 Task: Add a condition where "Channel Is not Email" in unsolved tickets in your groups.
Action: Mouse moved to (98, 387)
Screenshot: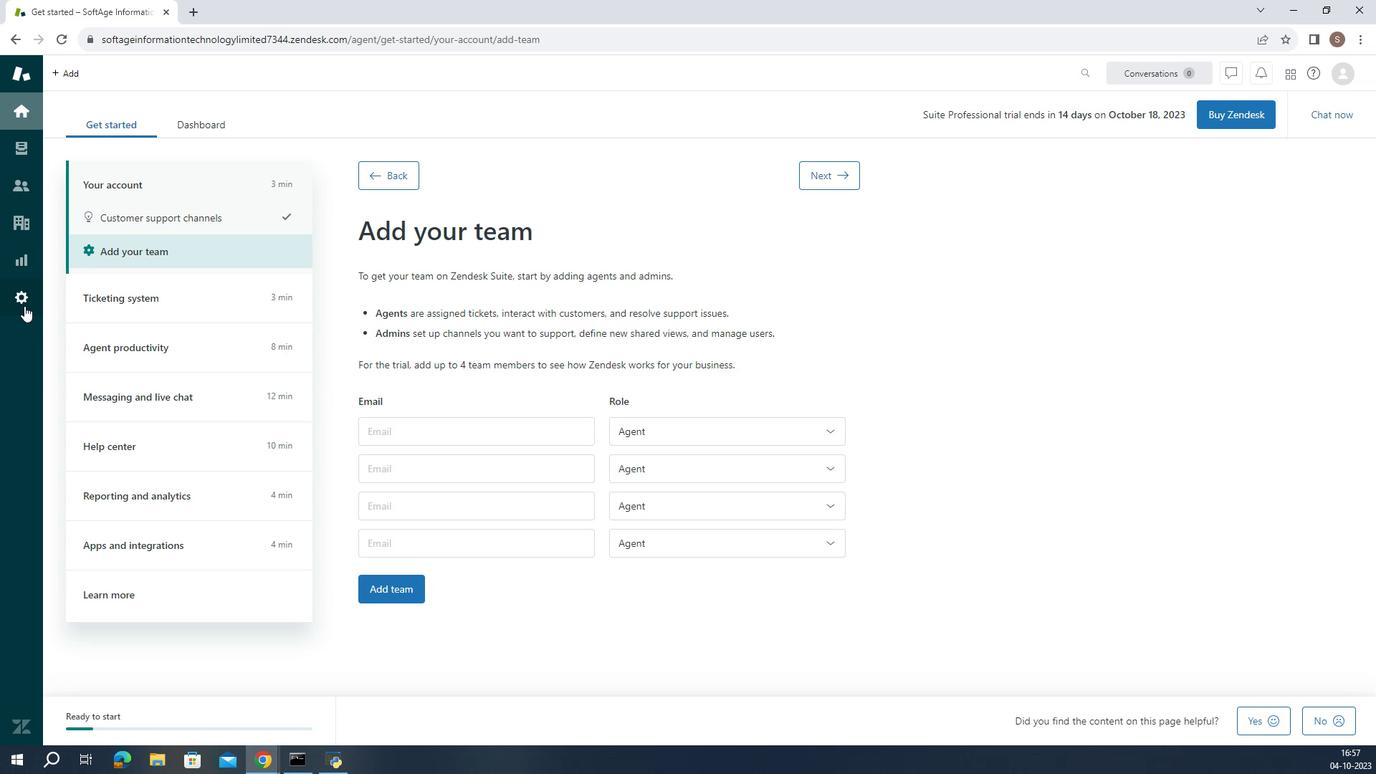 
Action: Mouse pressed left at (98, 387)
Screenshot: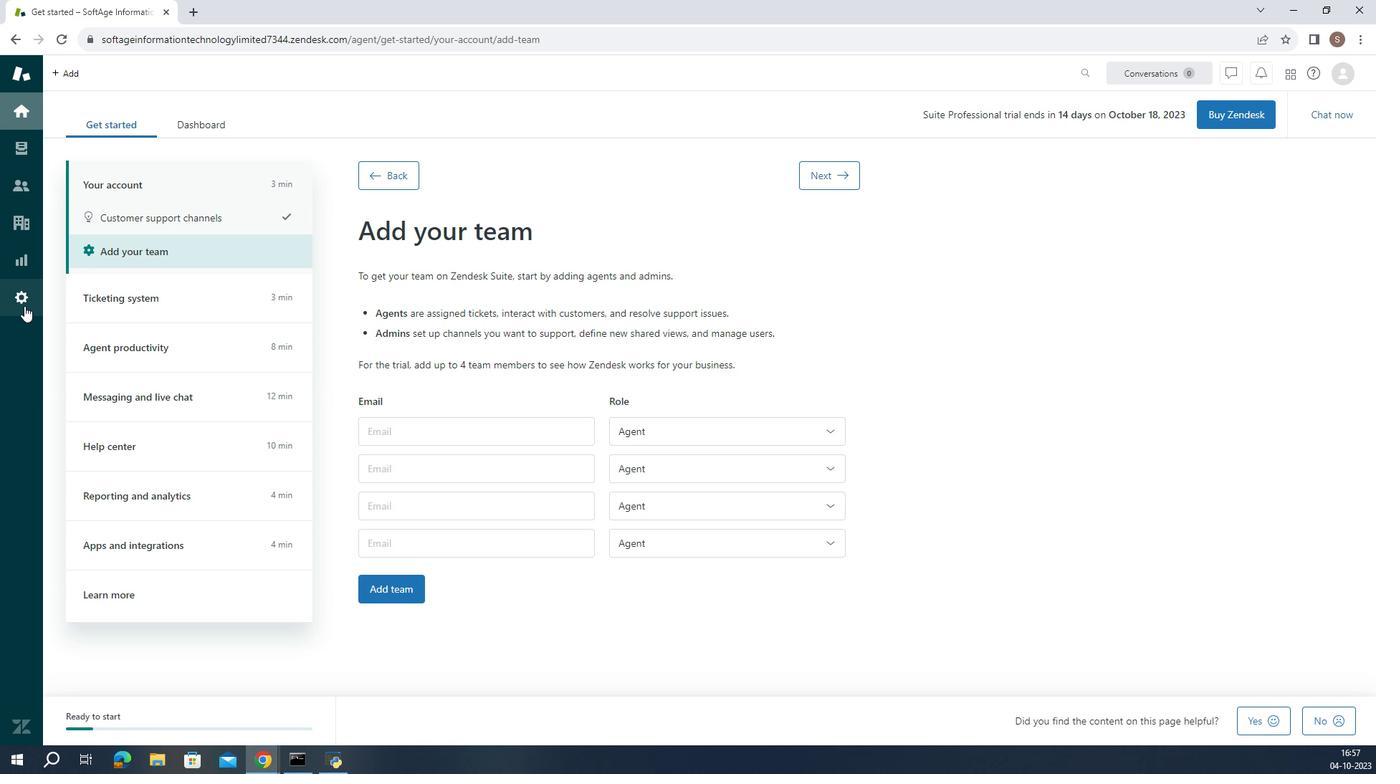
Action: Mouse moved to (518, 607)
Screenshot: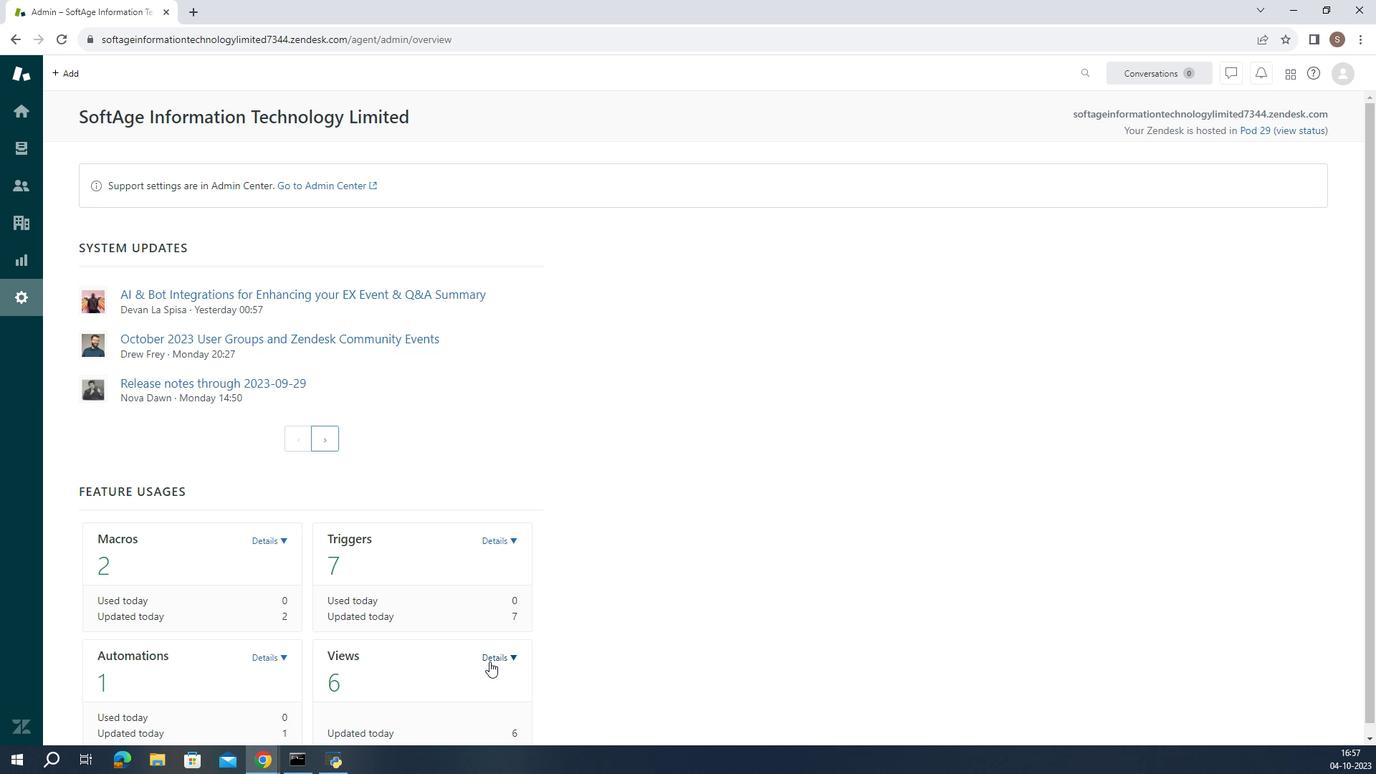 
Action: Mouse pressed left at (518, 607)
Screenshot: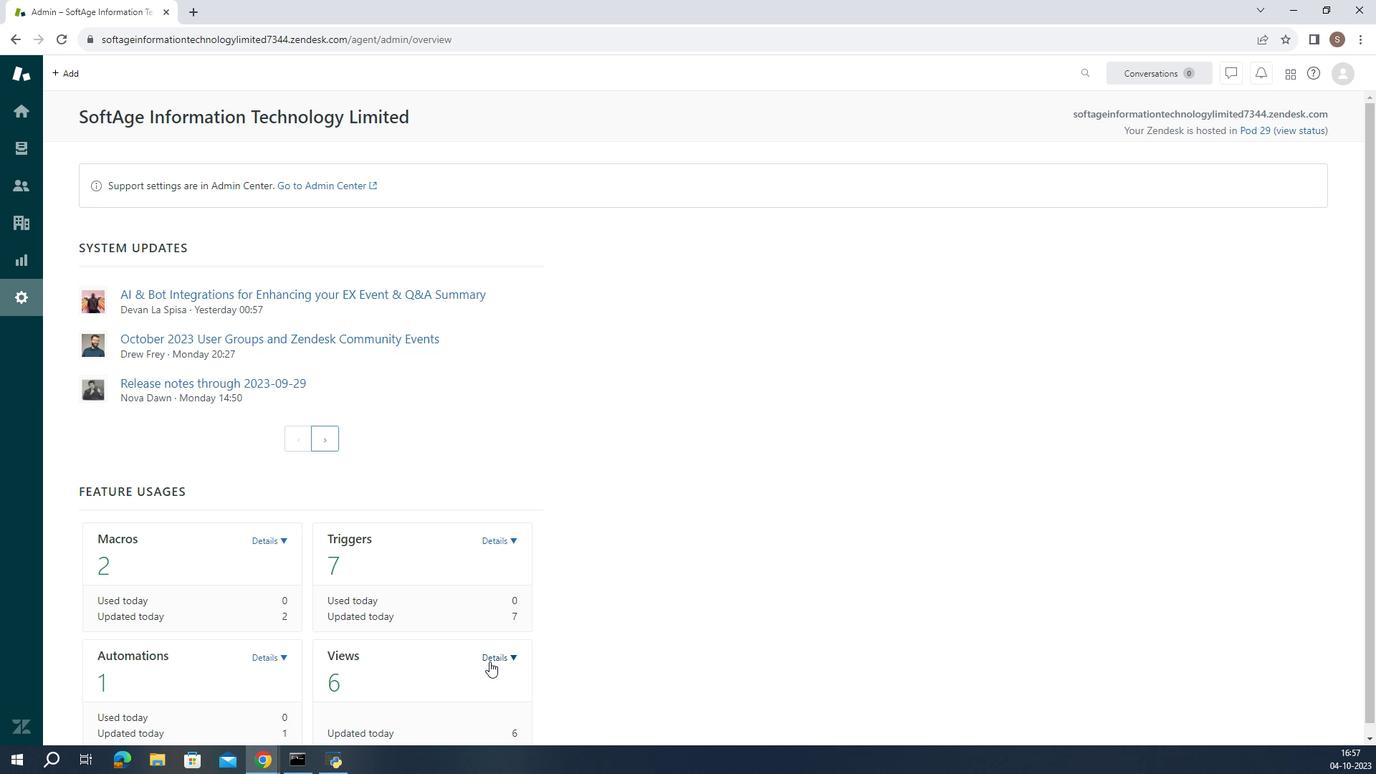 
Action: Mouse moved to (467, 592)
Screenshot: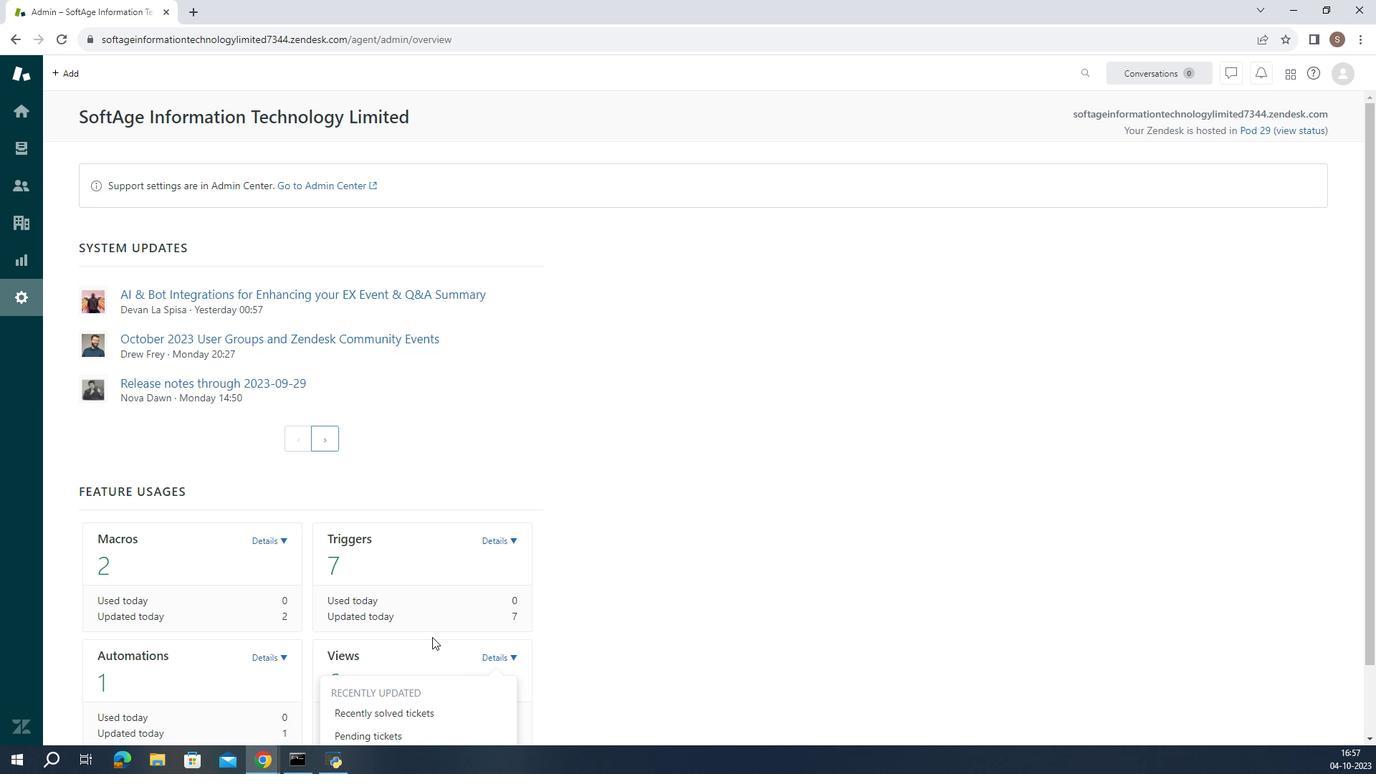 
Action: Mouse scrolled (467, 592) with delta (0, 0)
Screenshot: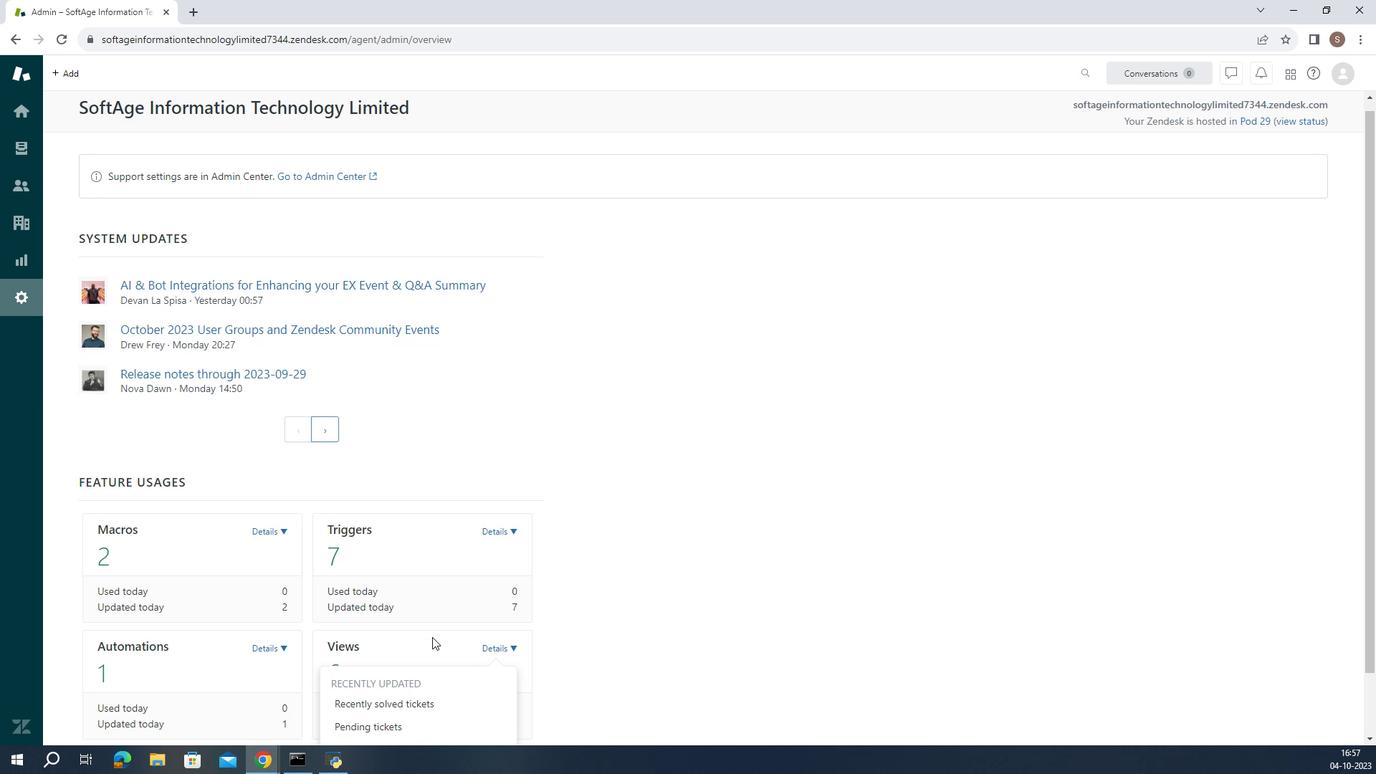 
Action: Mouse scrolled (467, 592) with delta (0, 0)
Screenshot: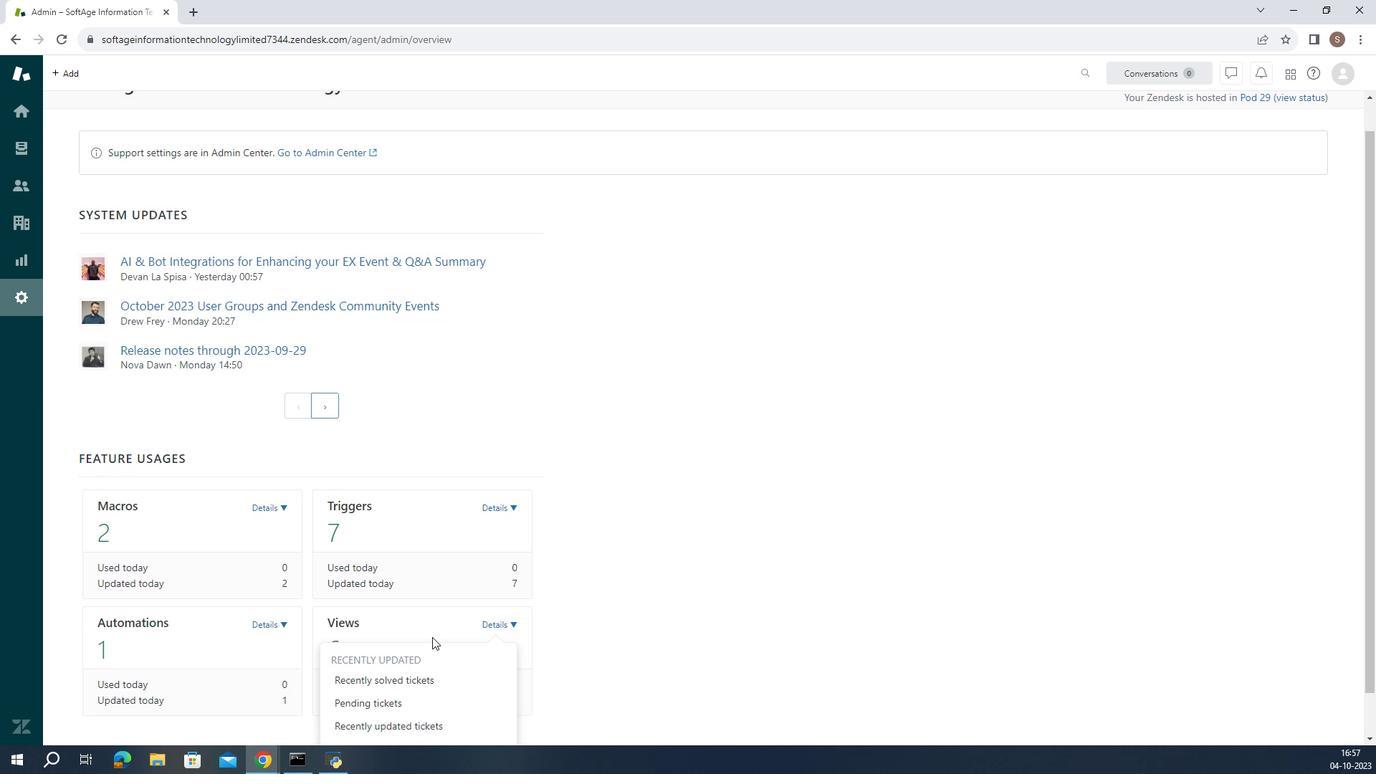 
Action: Mouse scrolled (467, 592) with delta (0, 0)
Screenshot: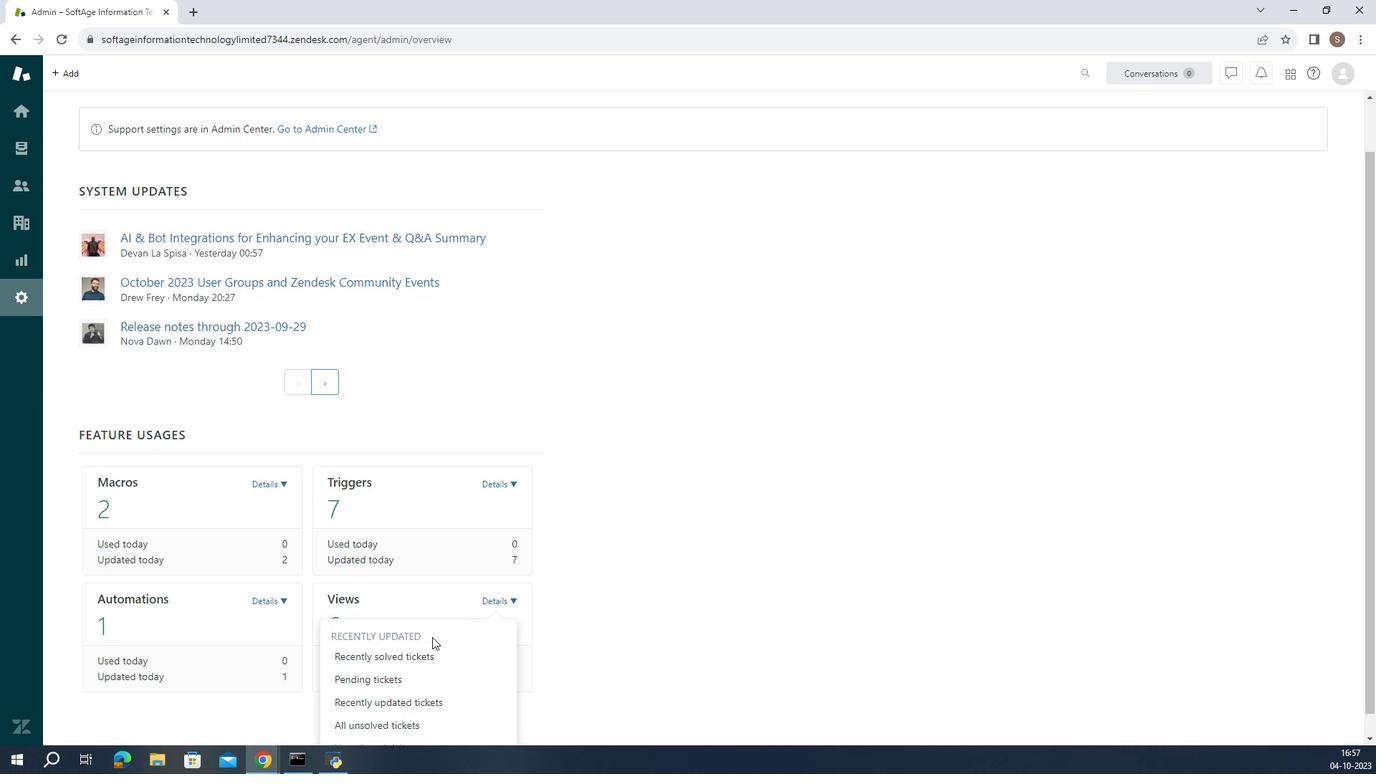 
Action: Mouse moved to (447, 631)
Screenshot: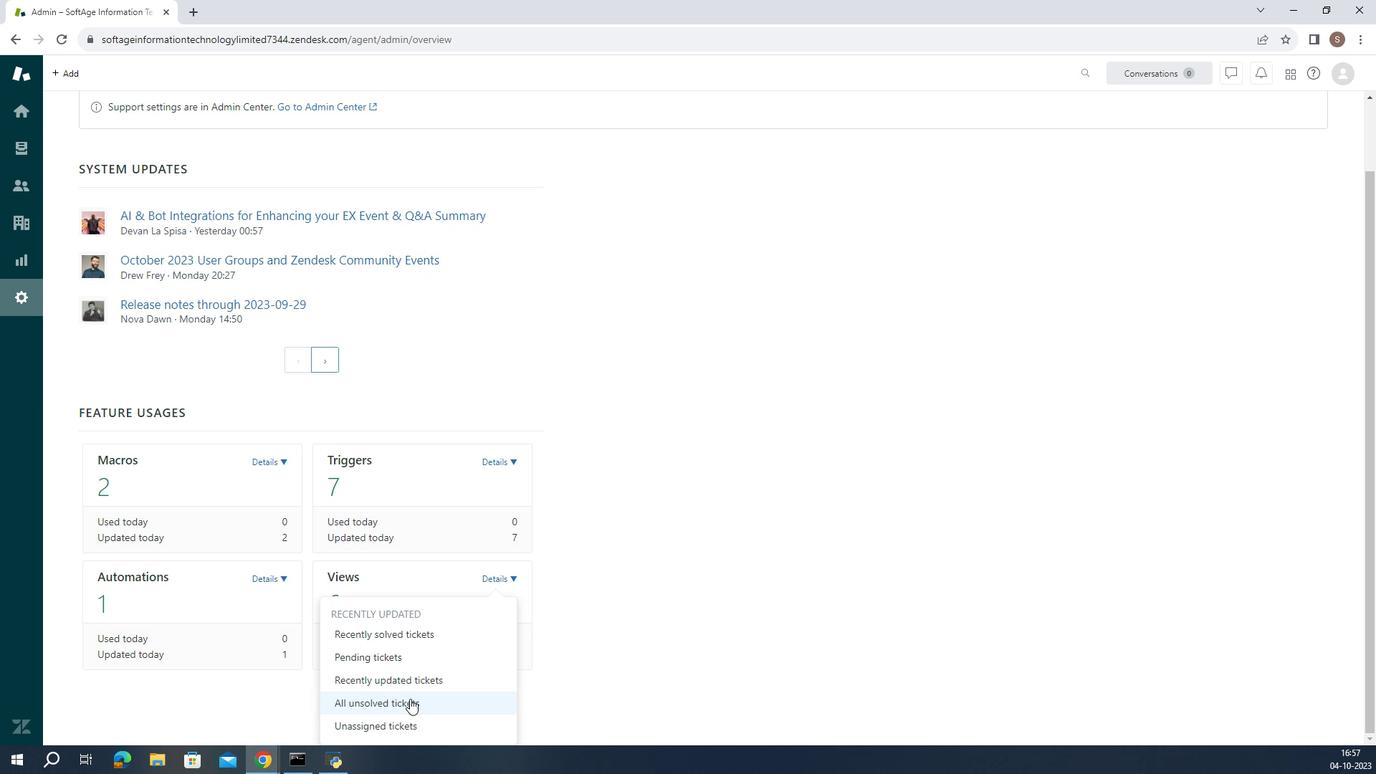 
Action: Mouse pressed left at (447, 631)
Screenshot: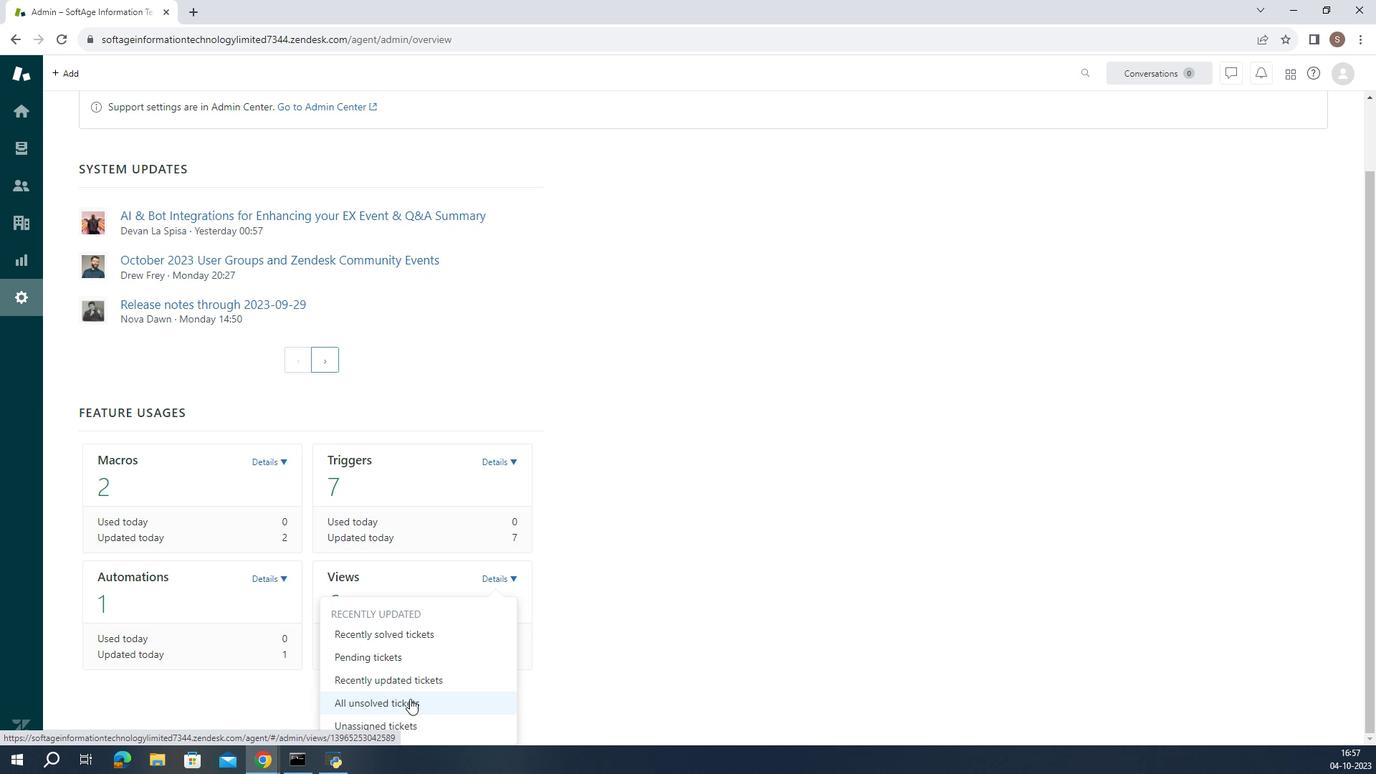 
Action: Mouse moved to (324, 493)
Screenshot: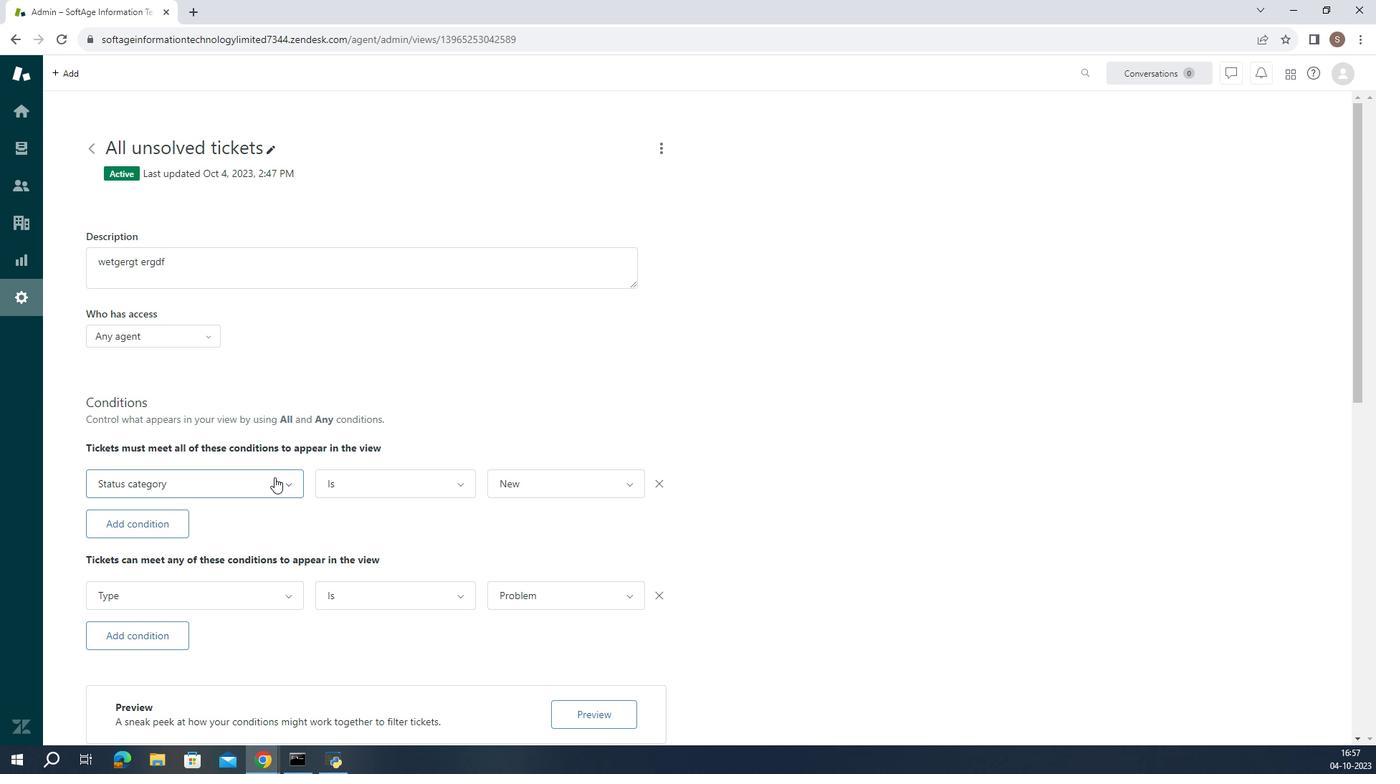 
Action: Mouse pressed left at (324, 493)
Screenshot: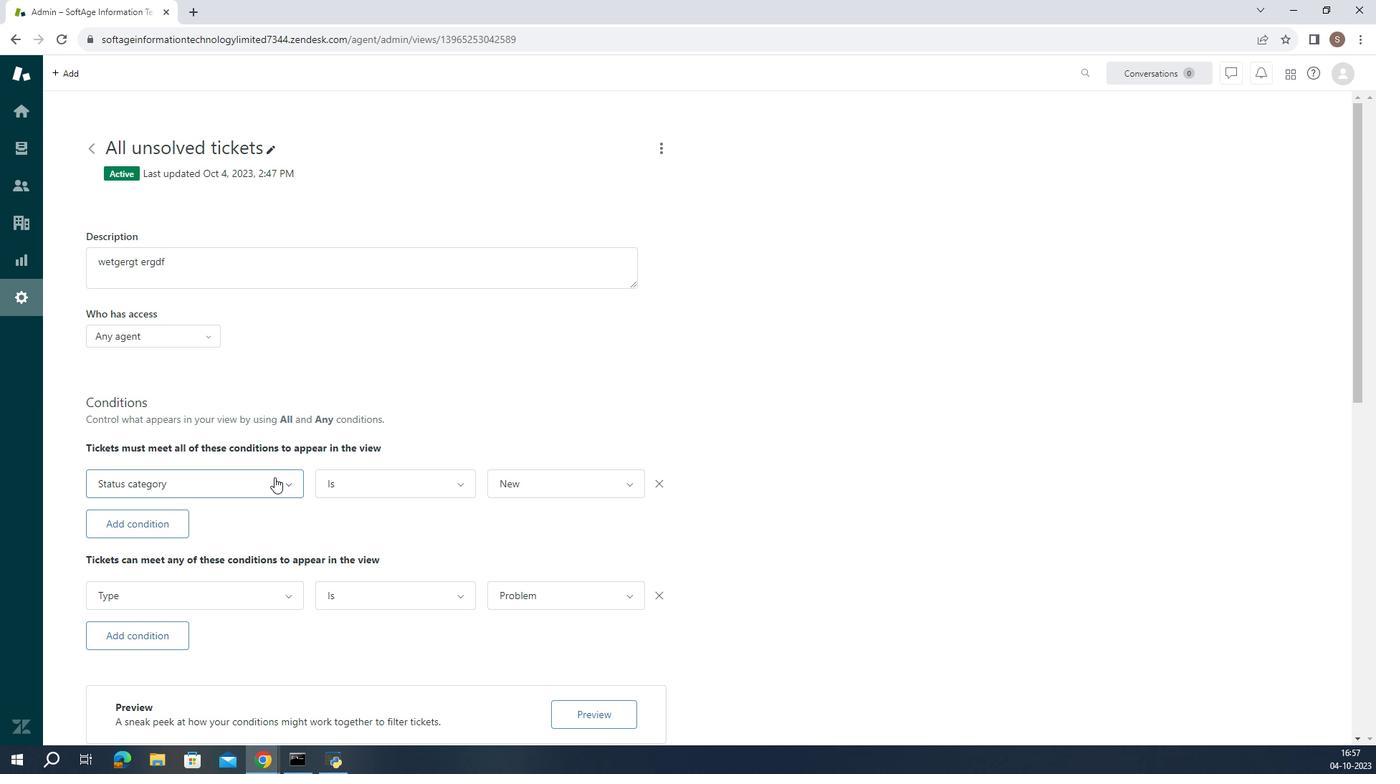 
Action: Mouse moved to (293, 410)
Screenshot: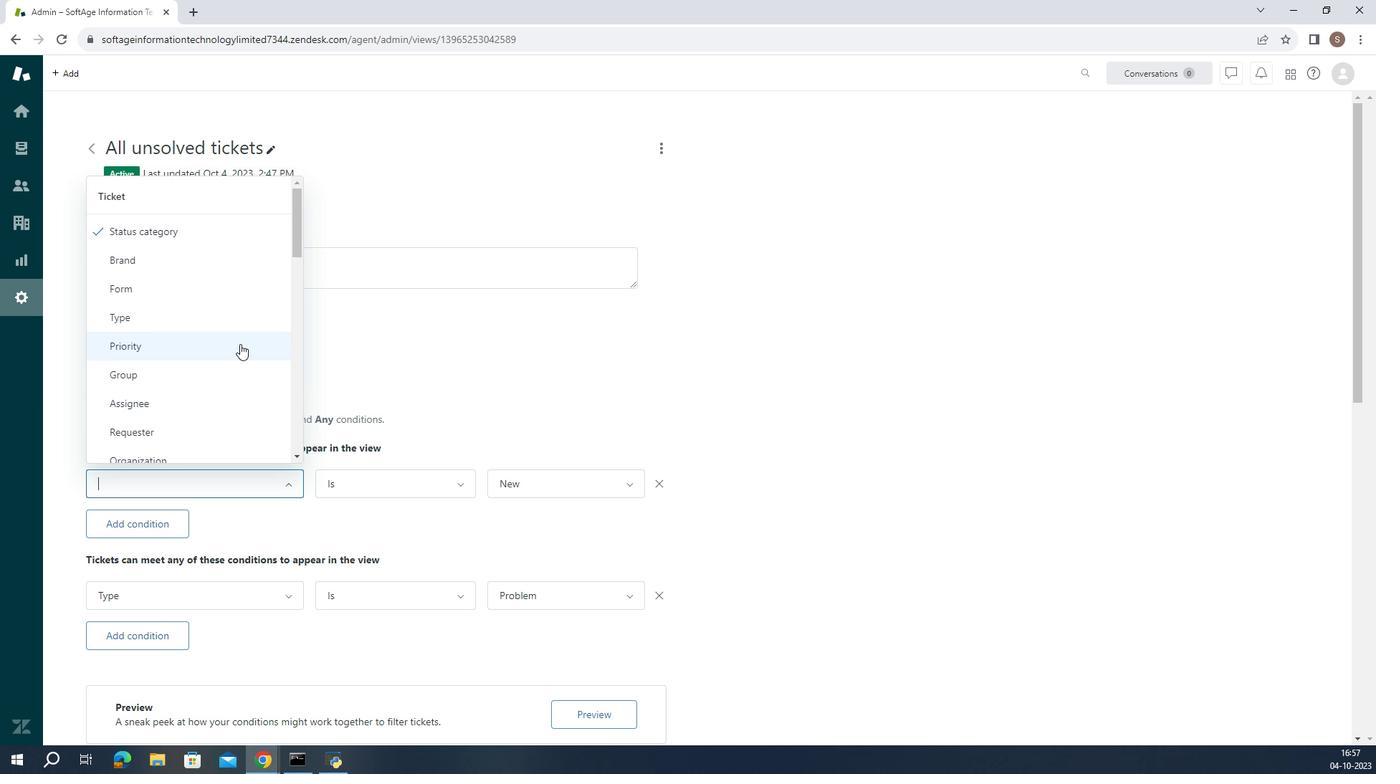 
Action: Mouse scrolled (293, 410) with delta (0, 0)
Screenshot: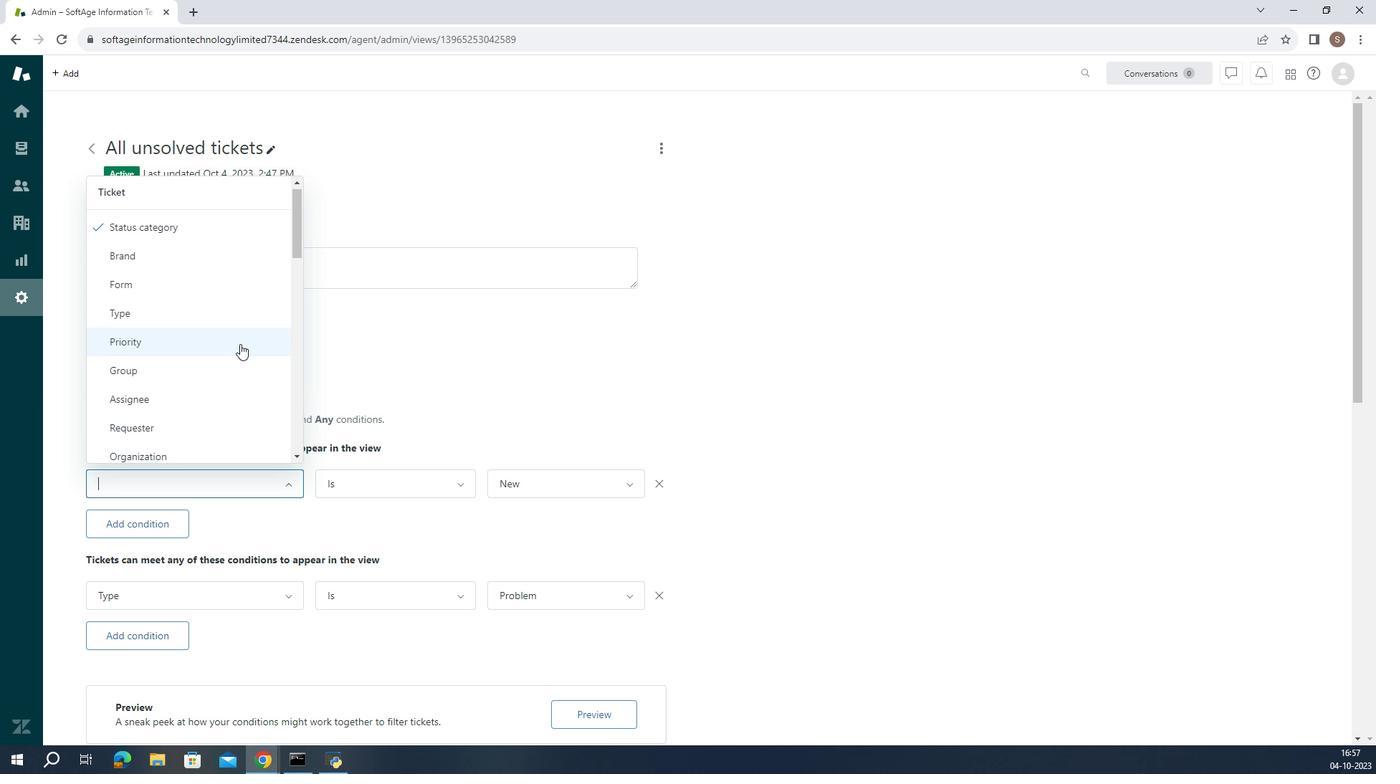 
Action: Mouse scrolled (293, 410) with delta (0, 0)
Screenshot: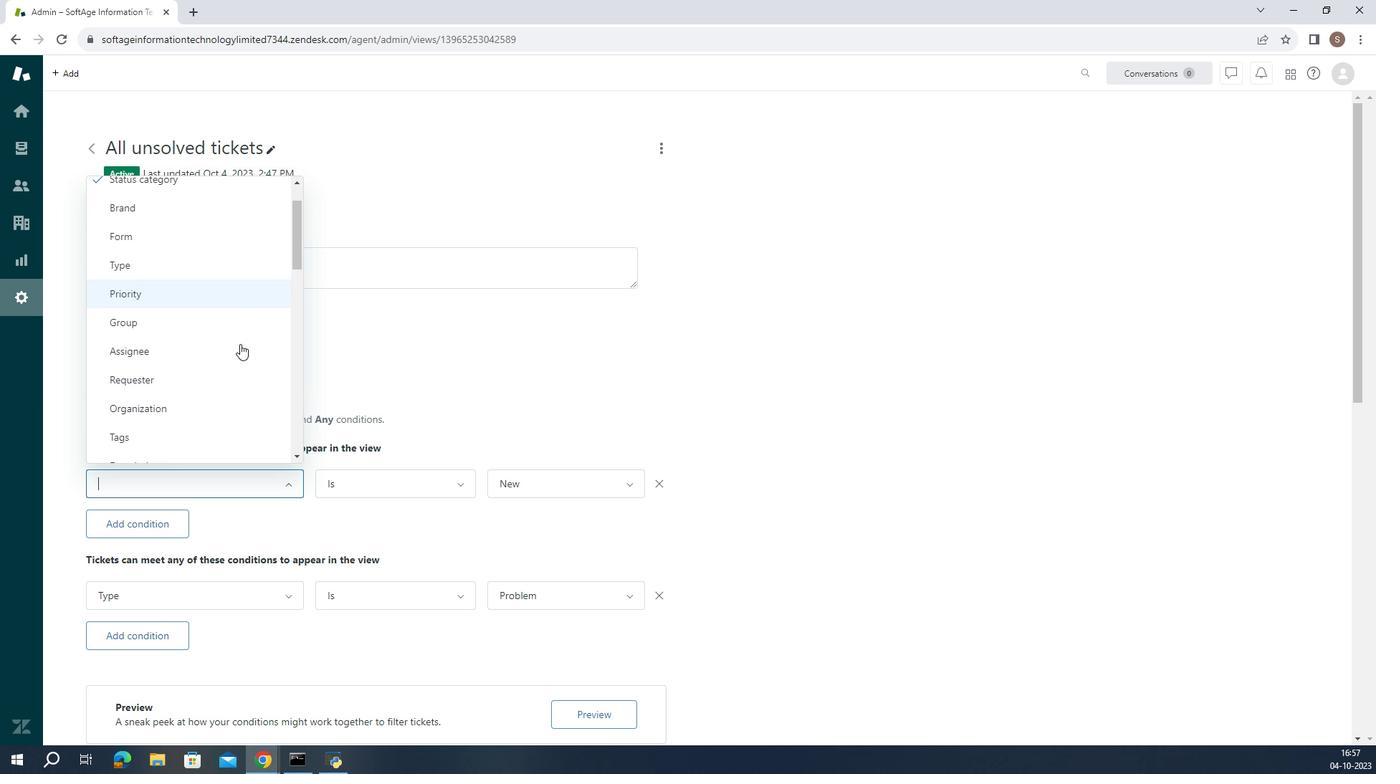 
Action: Mouse scrolled (293, 410) with delta (0, 0)
Screenshot: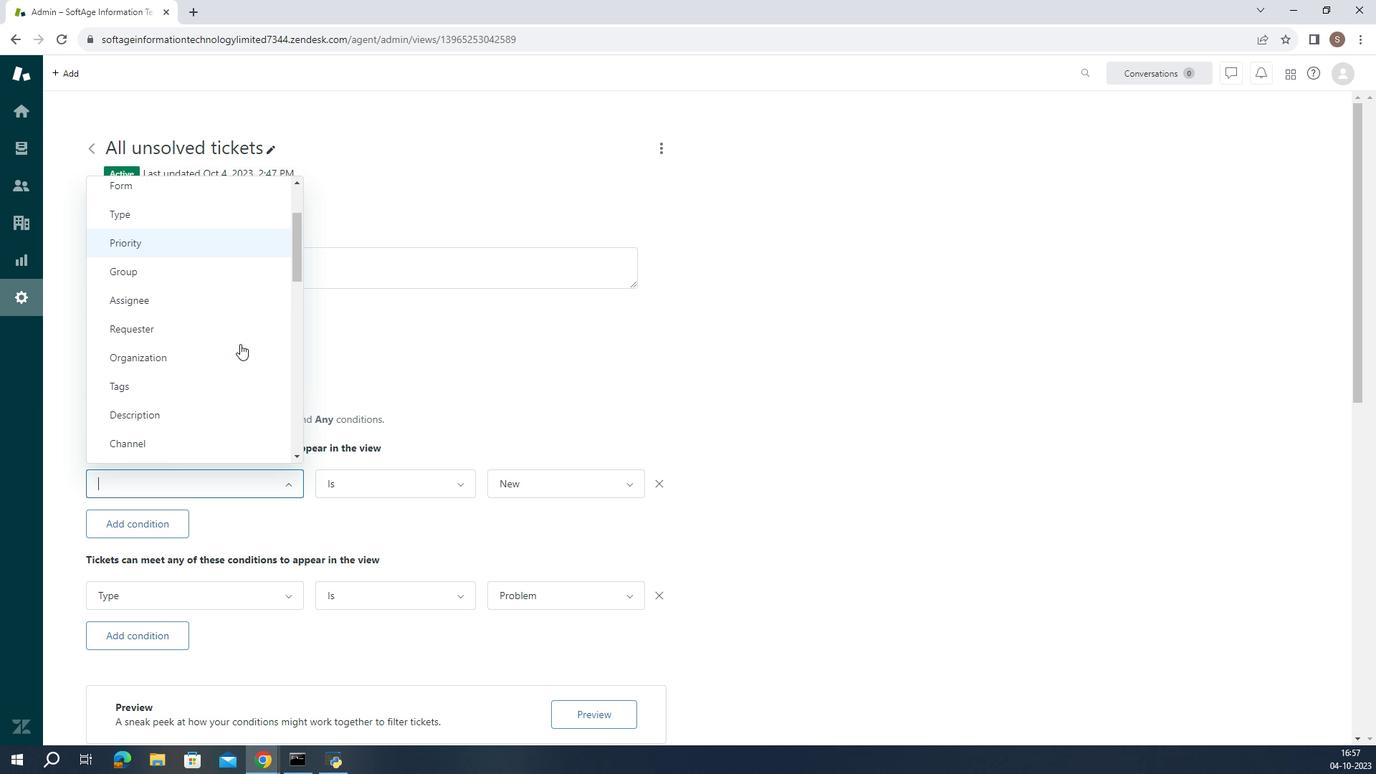 
Action: Mouse moved to (270, 408)
Screenshot: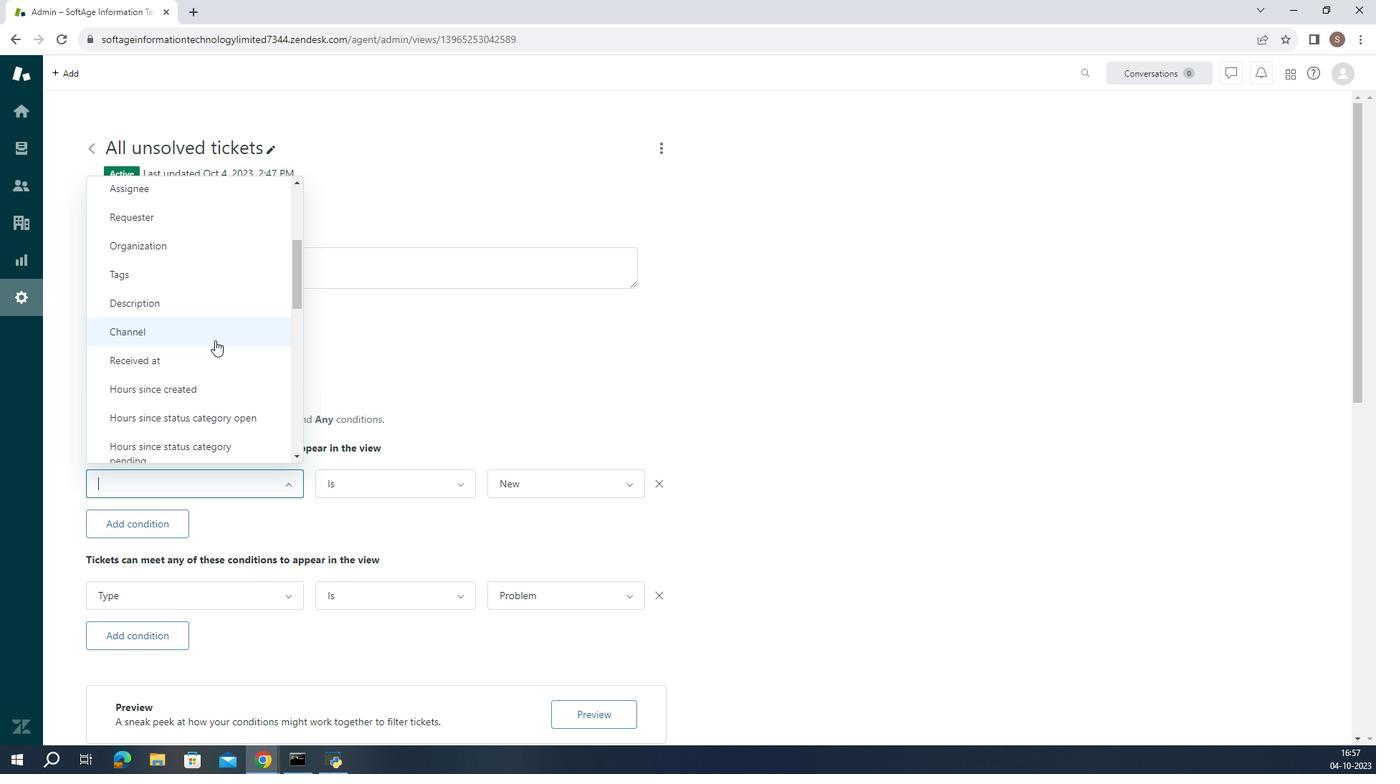 
Action: Mouse pressed left at (270, 408)
Screenshot: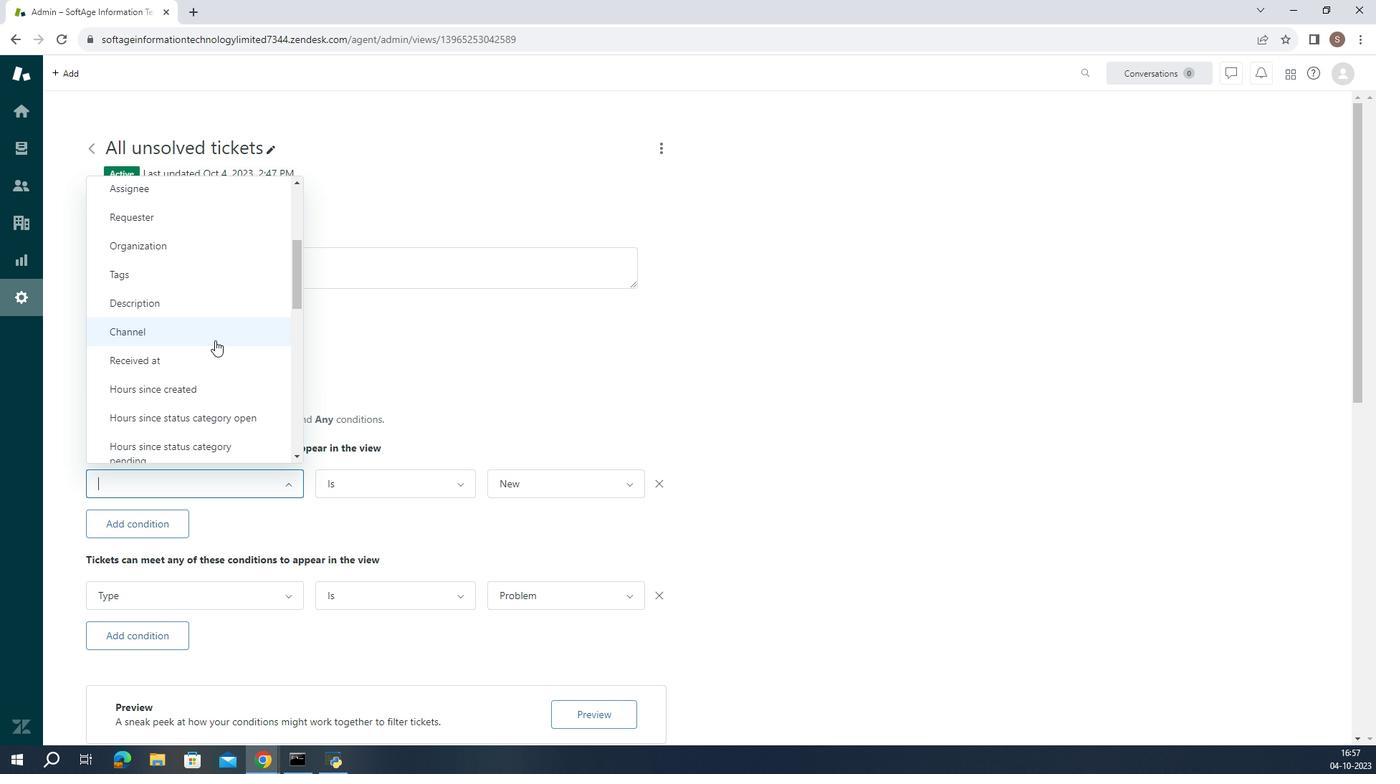 
Action: Mouse moved to (410, 493)
Screenshot: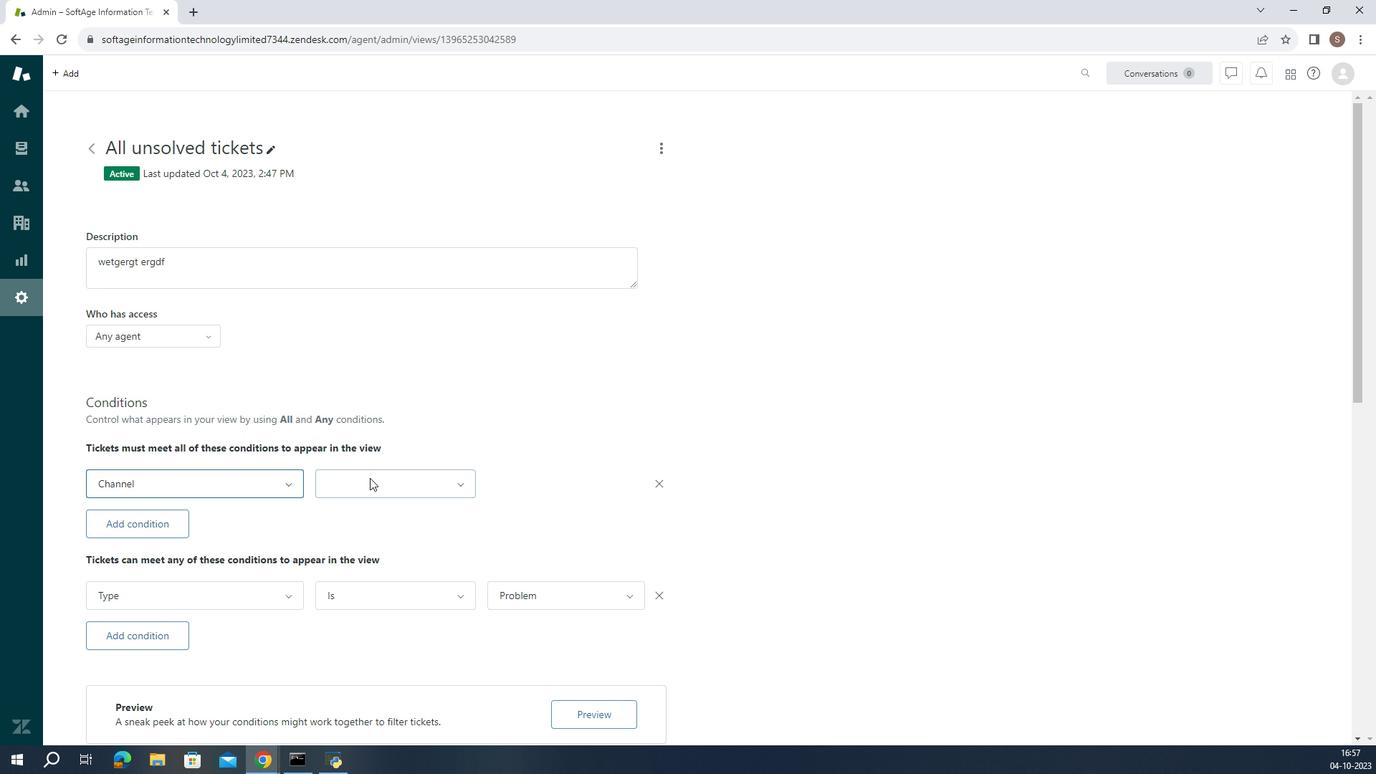 
Action: Mouse pressed left at (410, 493)
Screenshot: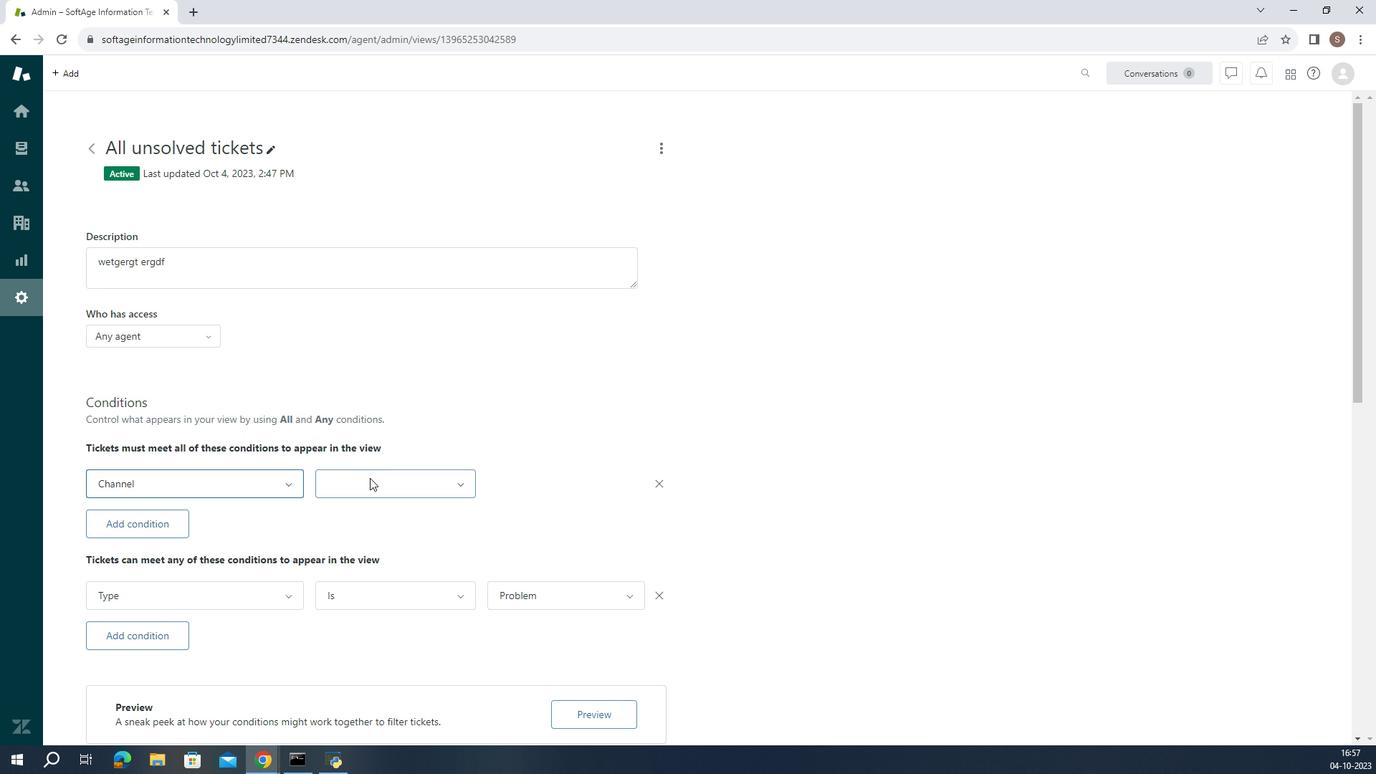 
Action: Mouse moved to (402, 536)
Screenshot: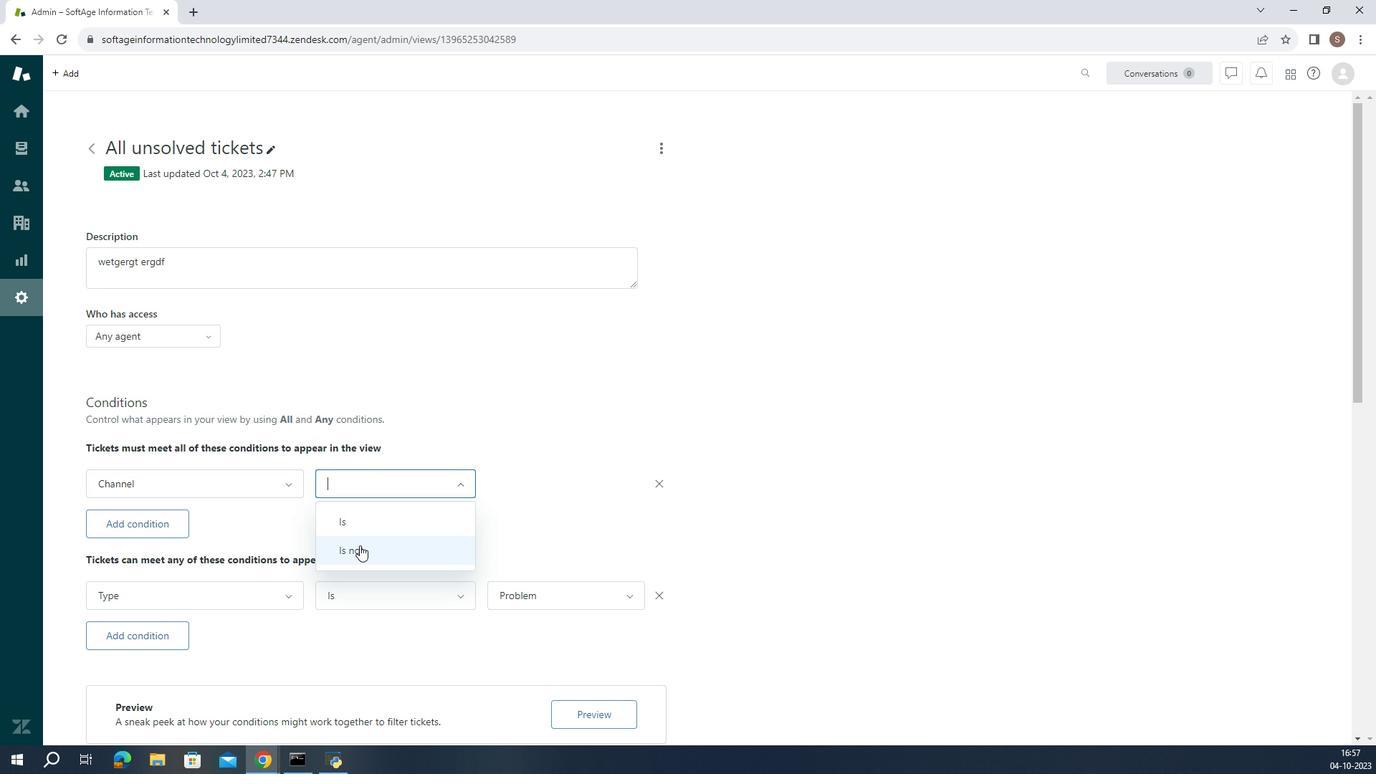
Action: Mouse pressed left at (402, 536)
Screenshot: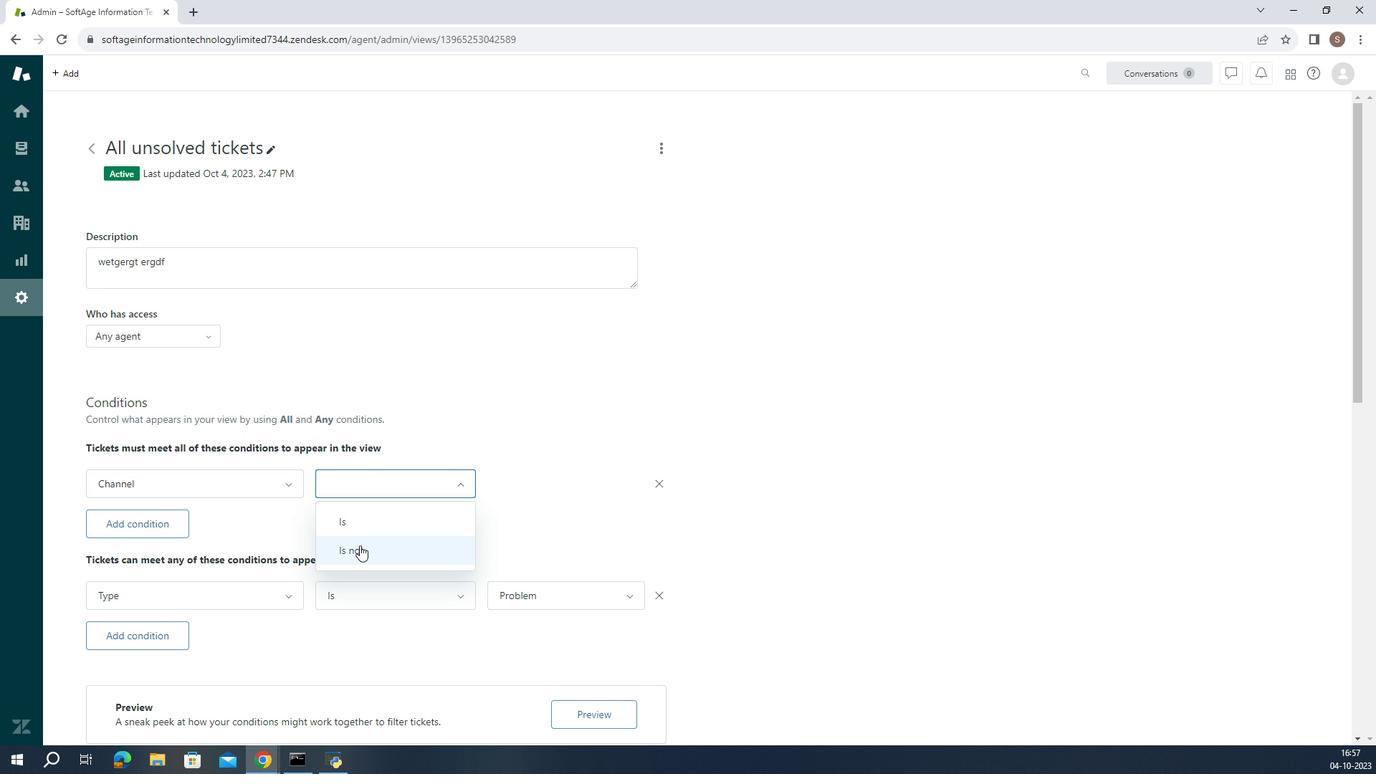 
Action: Mouse moved to (546, 500)
Screenshot: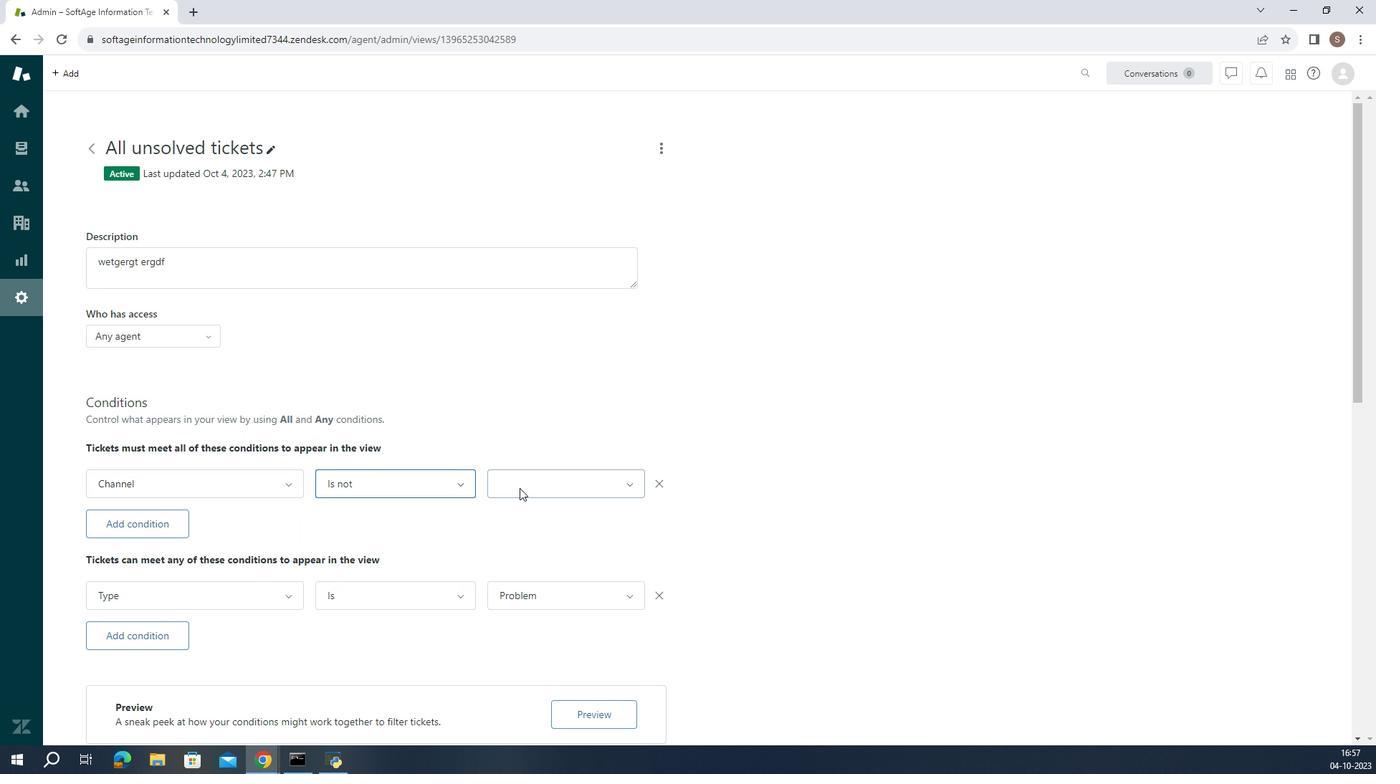 
Action: Mouse pressed left at (546, 500)
Screenshot: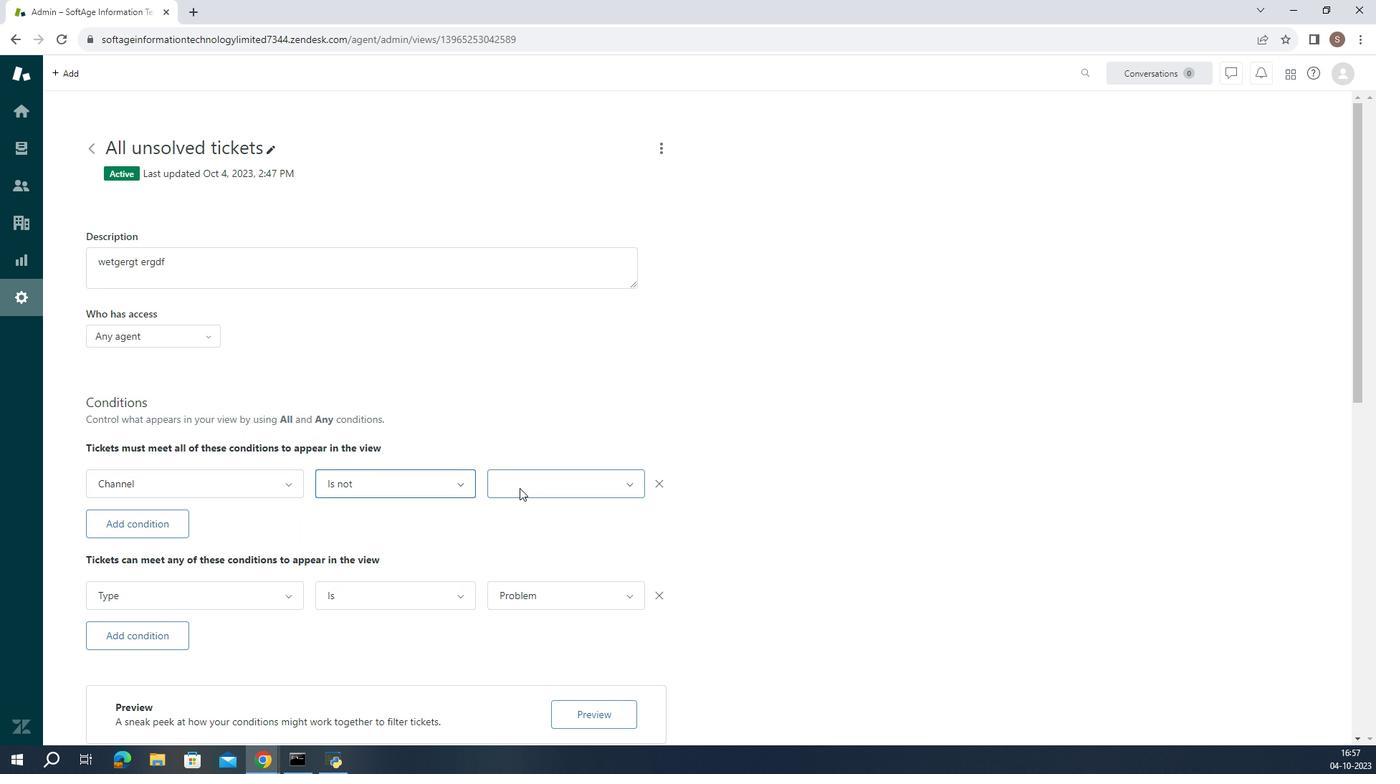 
Action: Mouse moved to (571, 338)
Screenshot: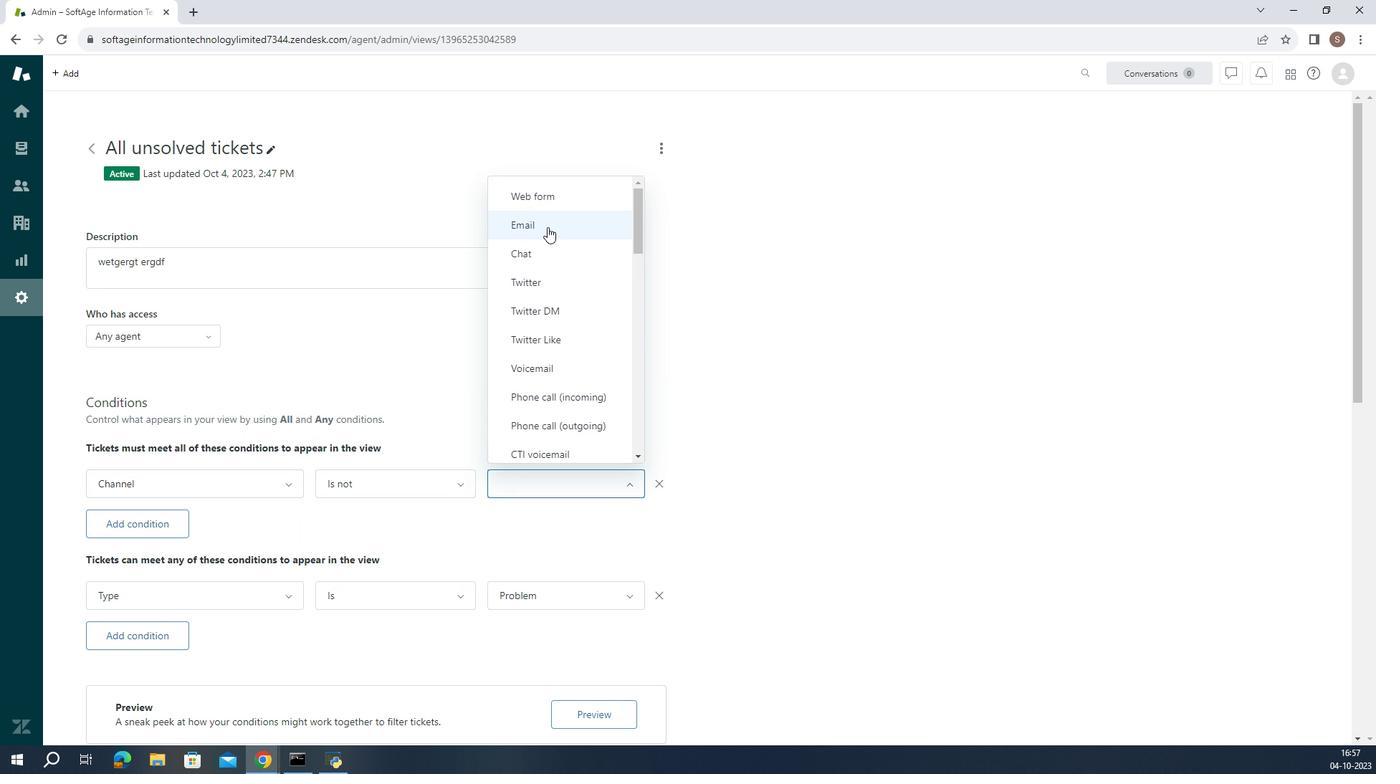 
Action: Mouse pressed left at (571, 338)
Screenshot: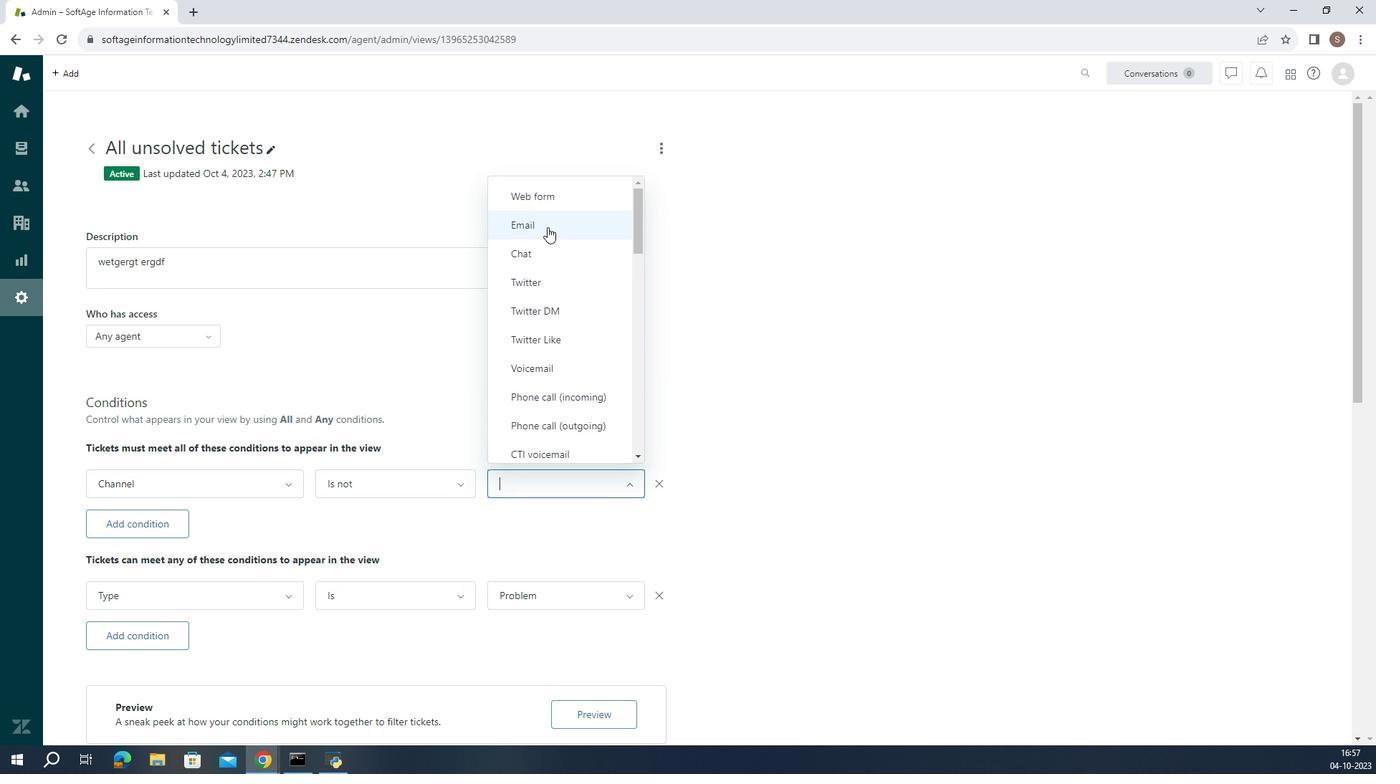 
Action: Mouse moved to (747, 518)
Screenshot: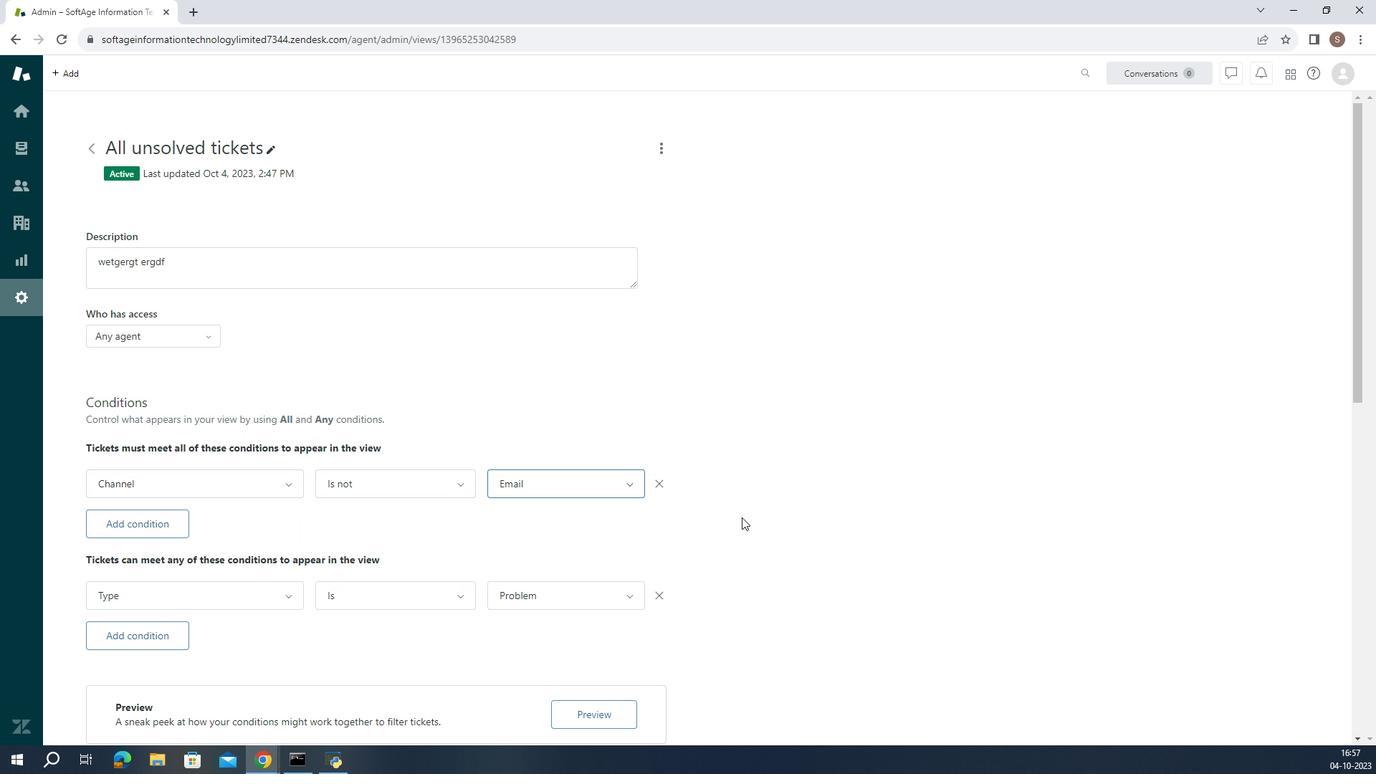
Action: Mouse pressed left at (747, 518)
Screenshot: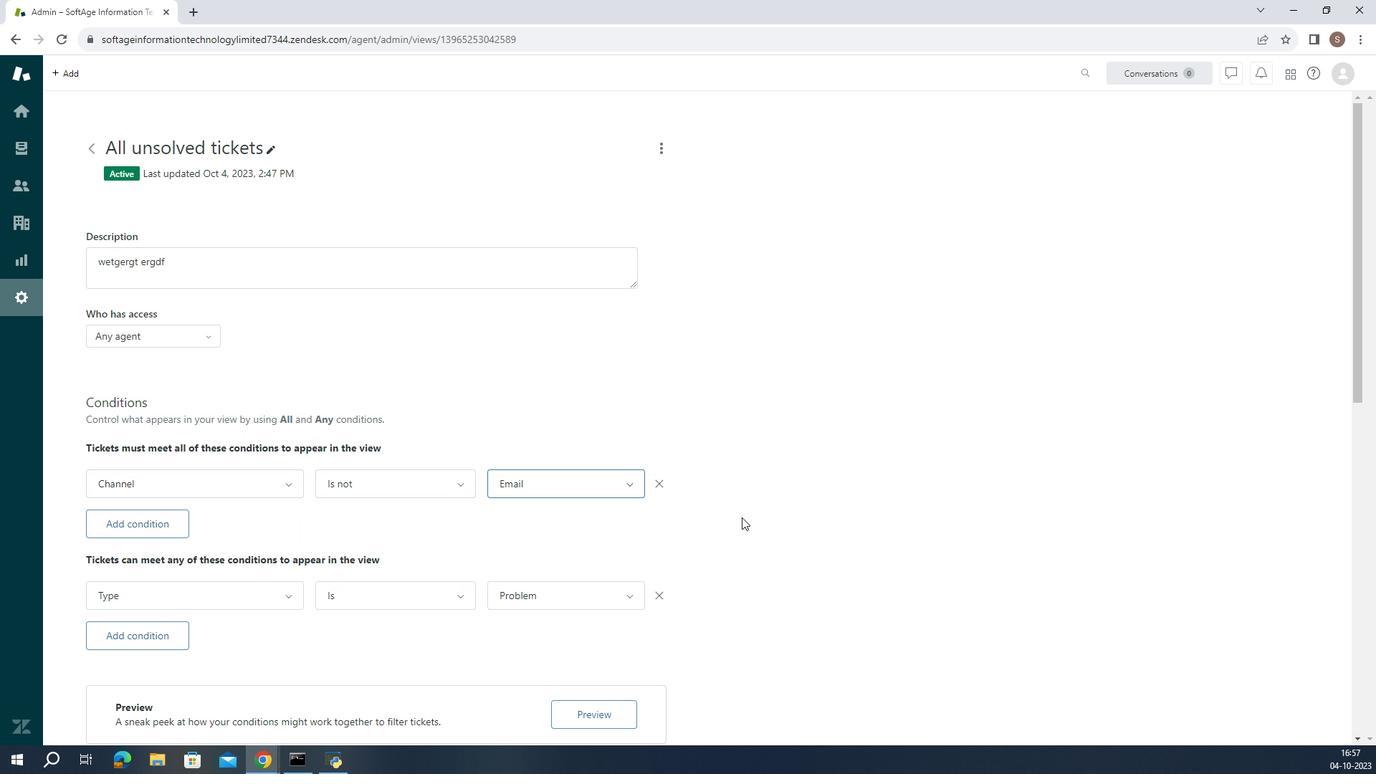 
